 Task: Insert the shape of explosion 1.
Action: Mouse moved to (136, 113)
Screenshot: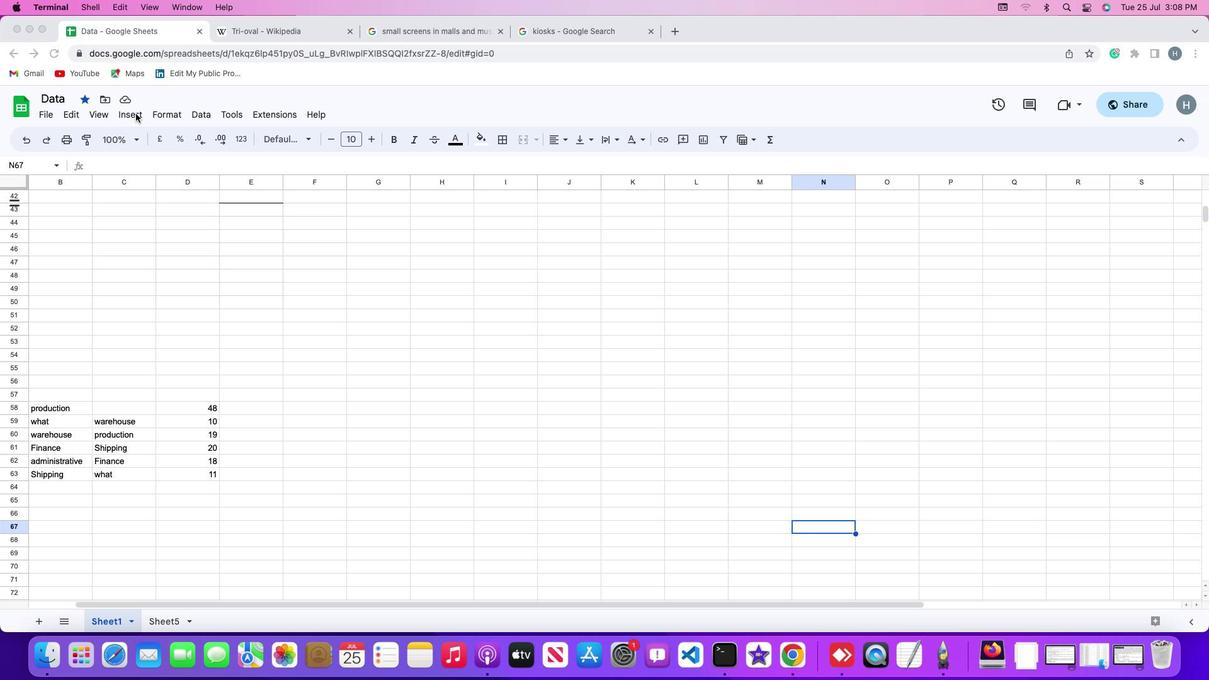 
Action: Mouse pressed left at (136, 113)
Screenshot: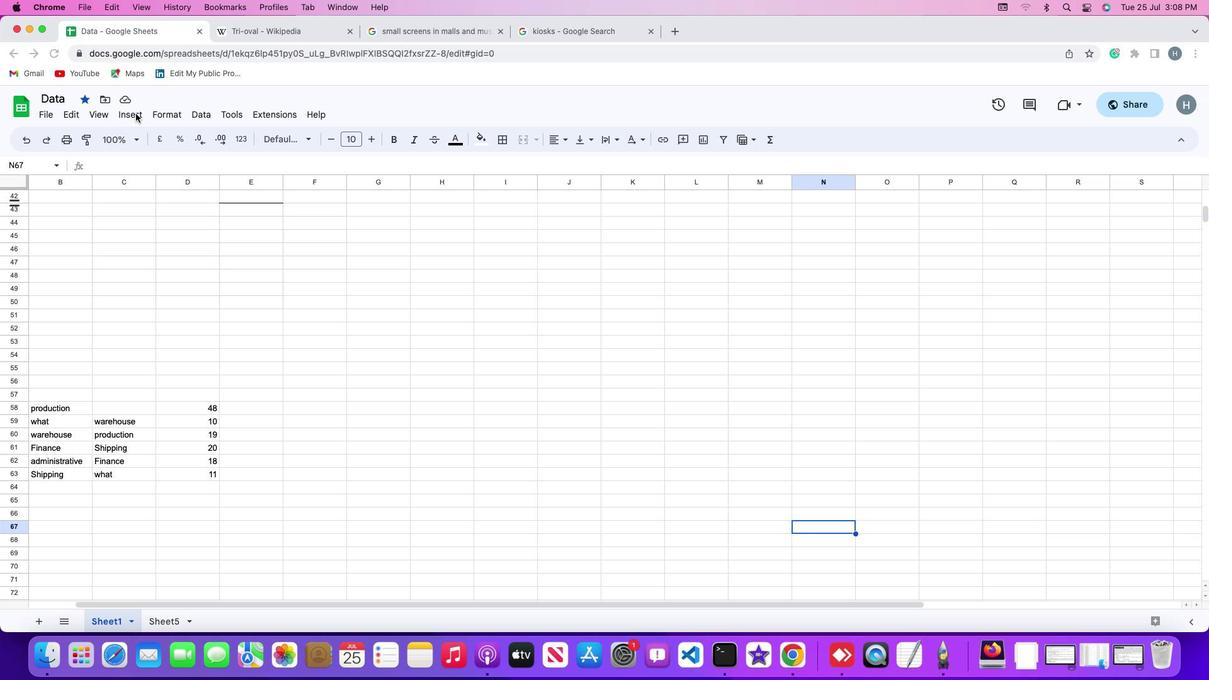 
Action: Mouse moved to (135, 113)
Screenshot: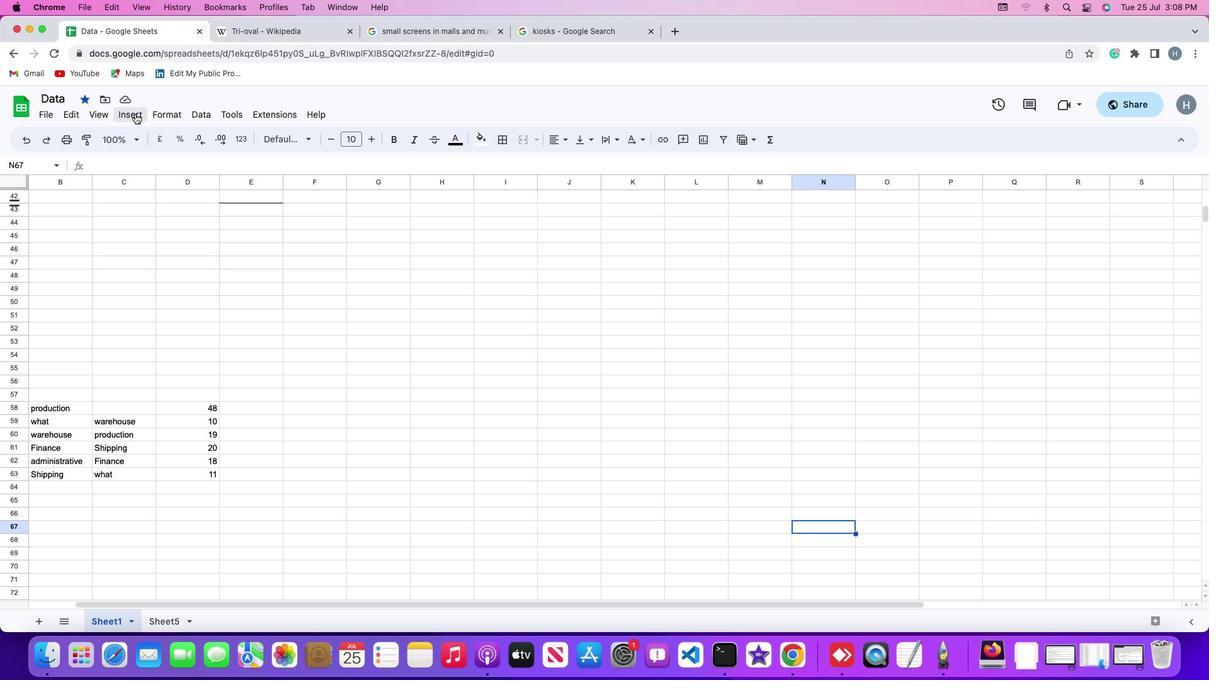 
Action: Mouse pressed left at (135, 113)
Screenshot: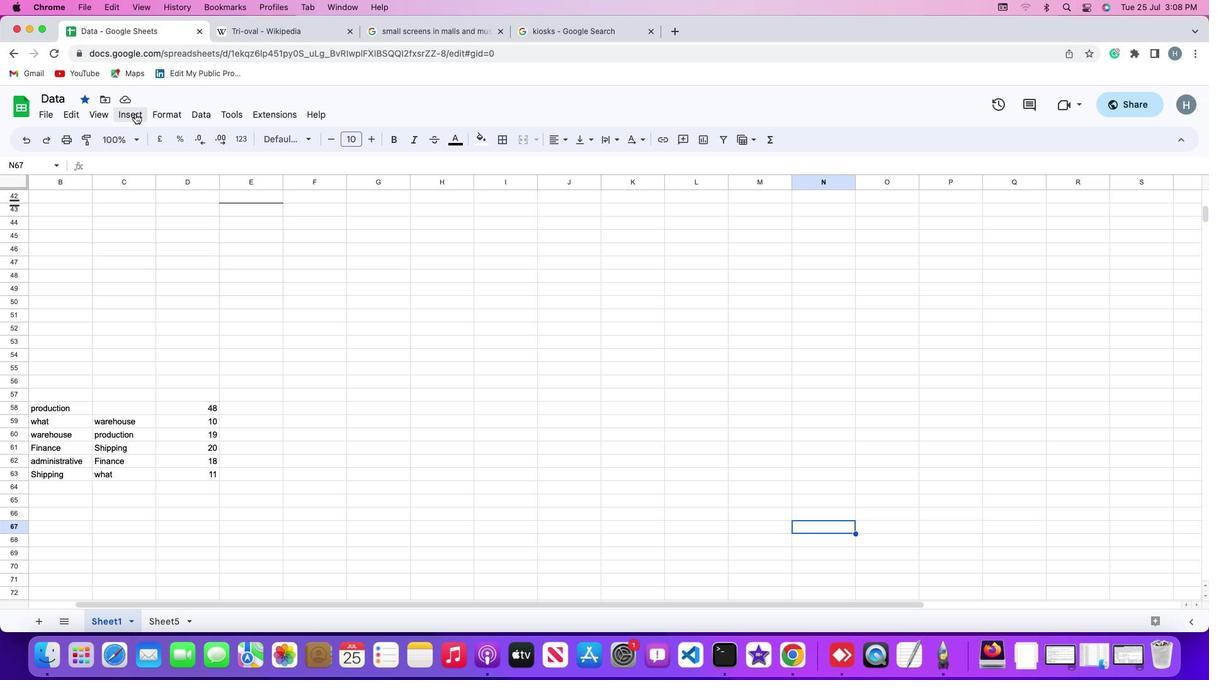 
Action: Mouse moved to (154, 285)
Screenshot: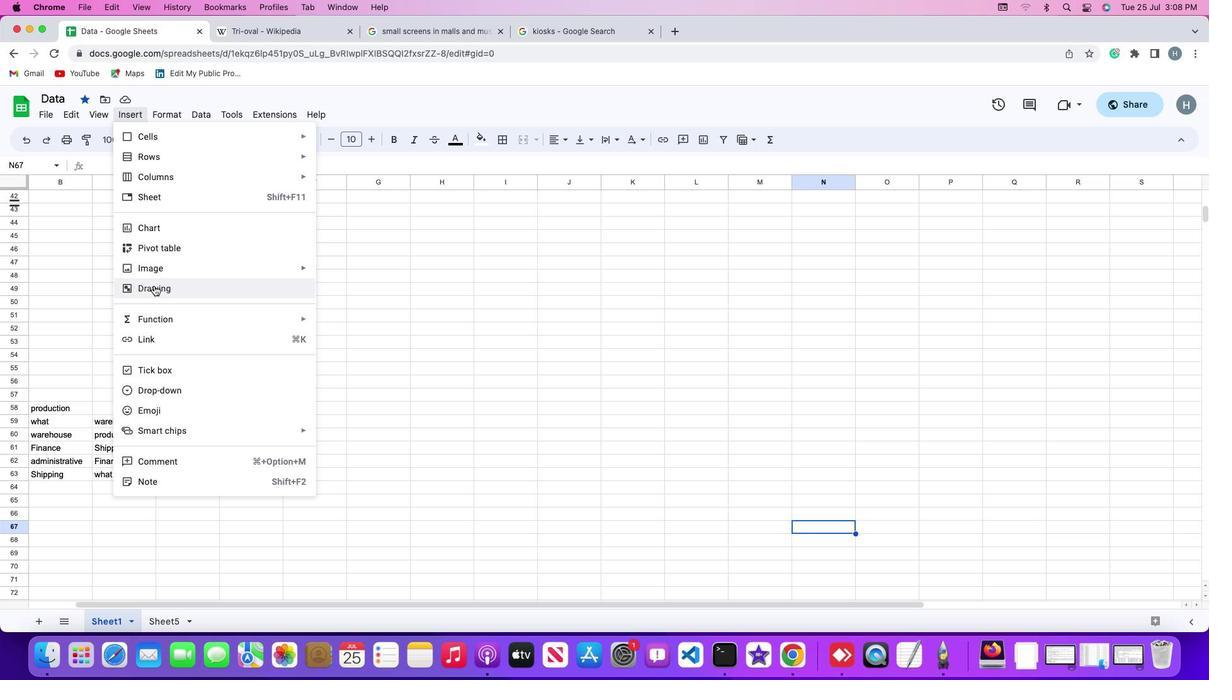 
Action: Mouse pressed left at (154, 285)
Screenshot: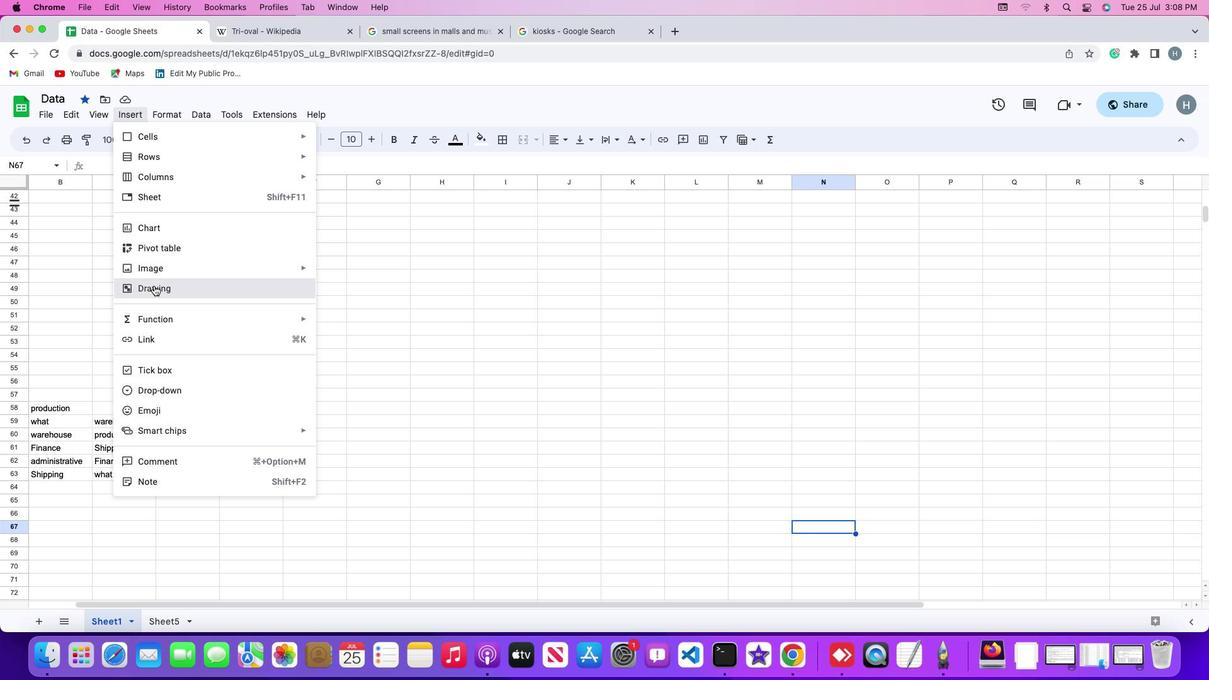 
Action: Mouse moved to (483, 159)
Screenshot: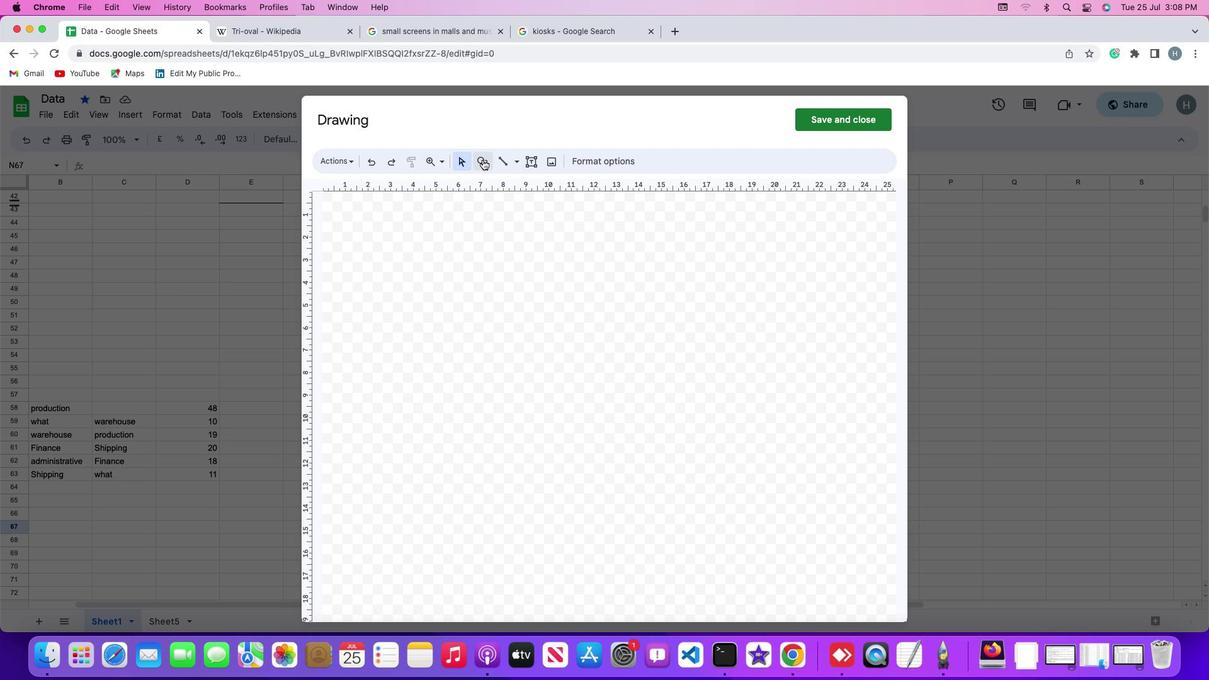 
Action: Mouse pressed left at (483, 159)
Screenshot: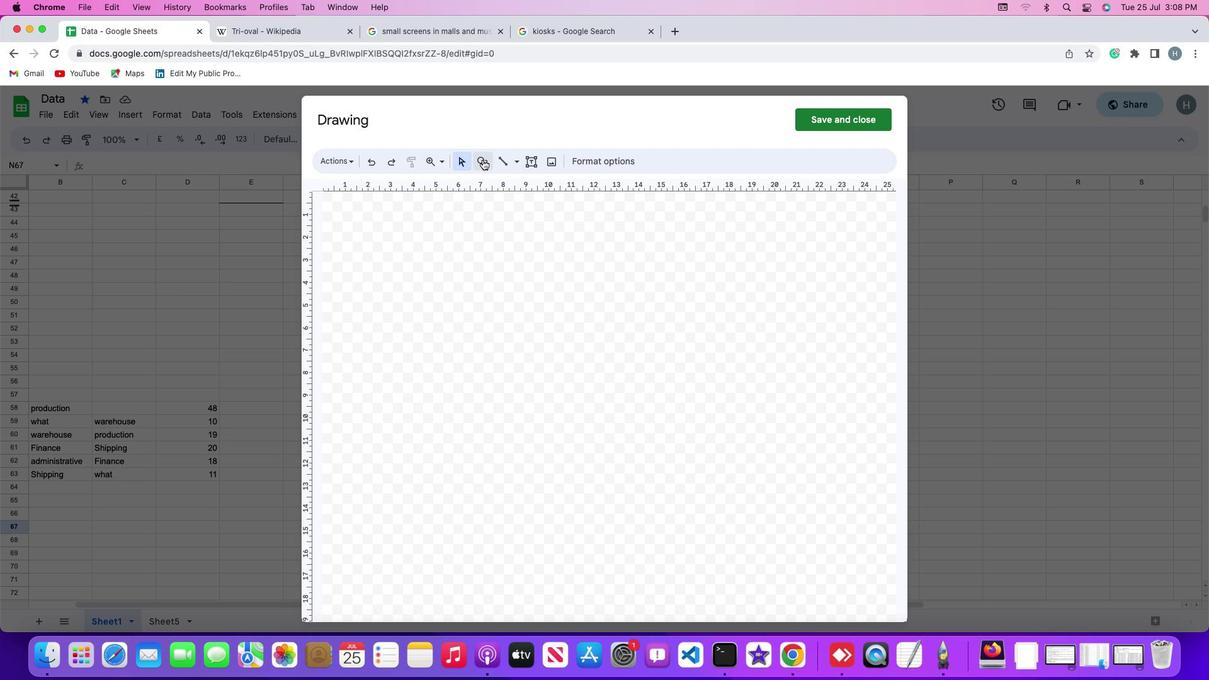 
Action: Mouse moved to (581, 226)
Screenshot: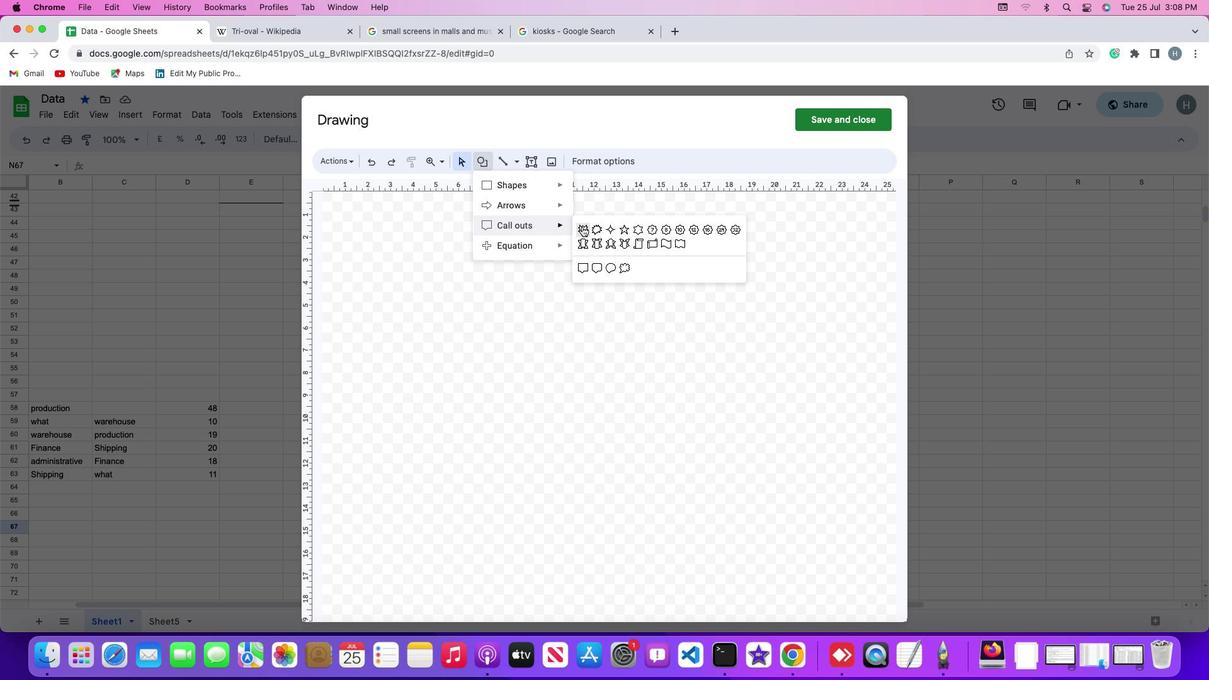 
Action: Mouse pressed left at (581, 226)
Screenshot: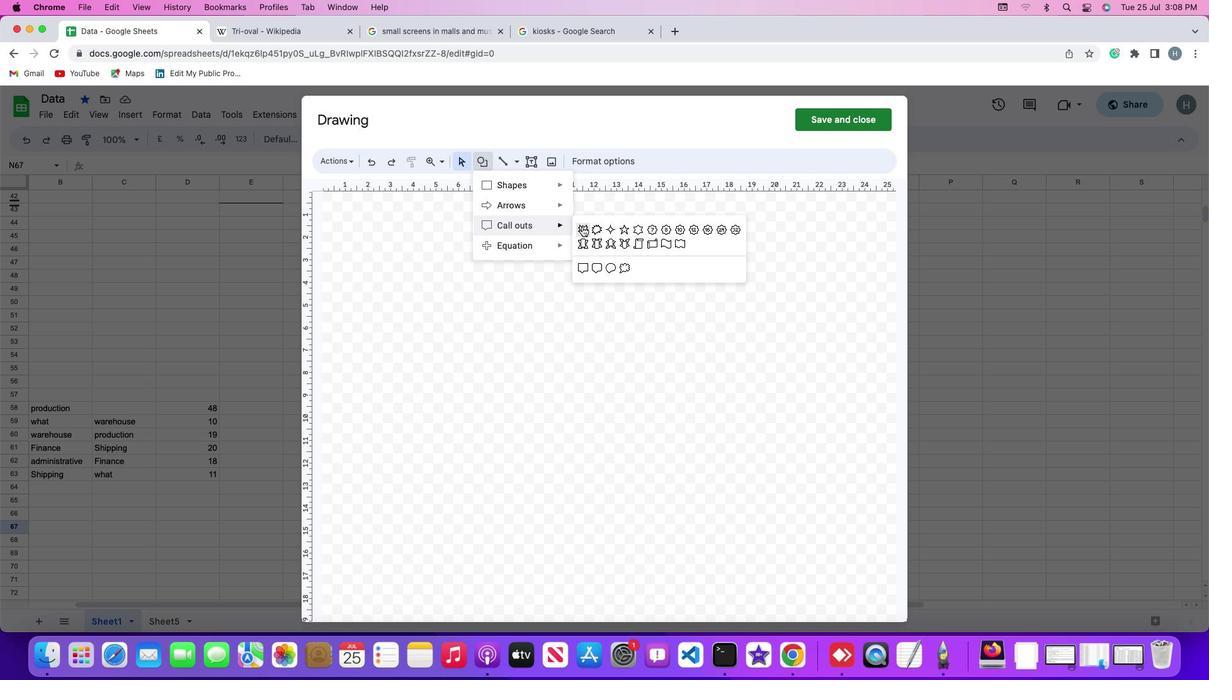 
Action: Mouse moved to (510, 227)
Screenshot: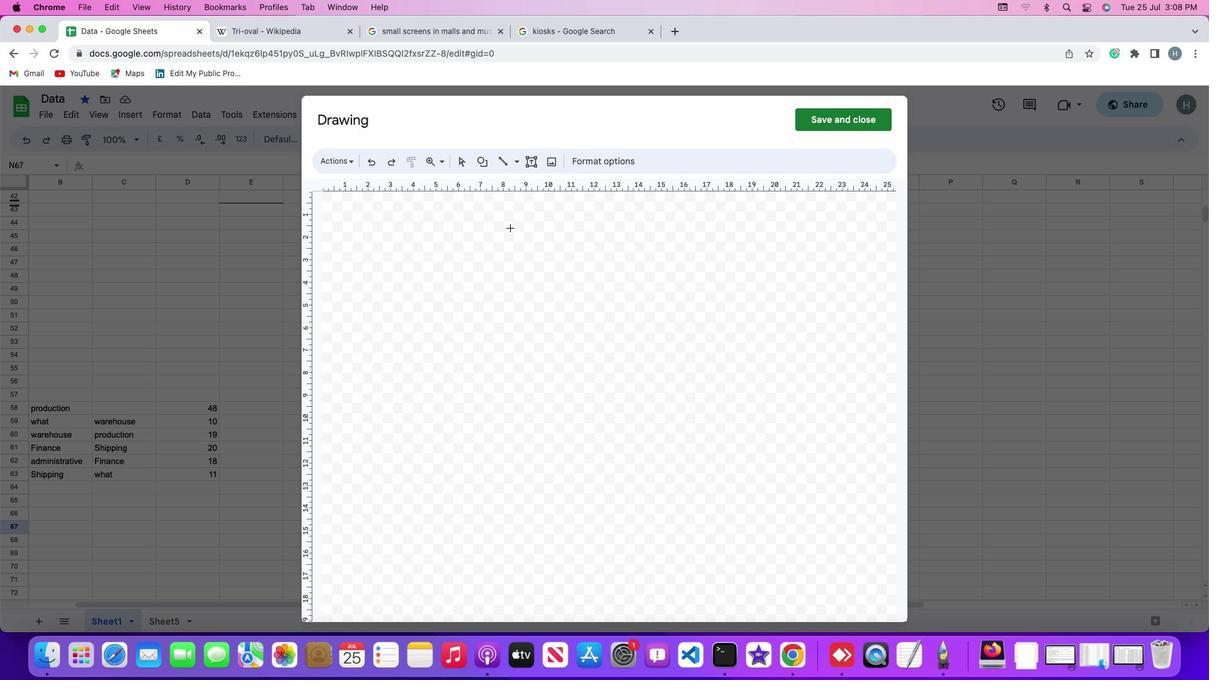 
Action: Mouse pressed left at (510, 227)
Screenshot: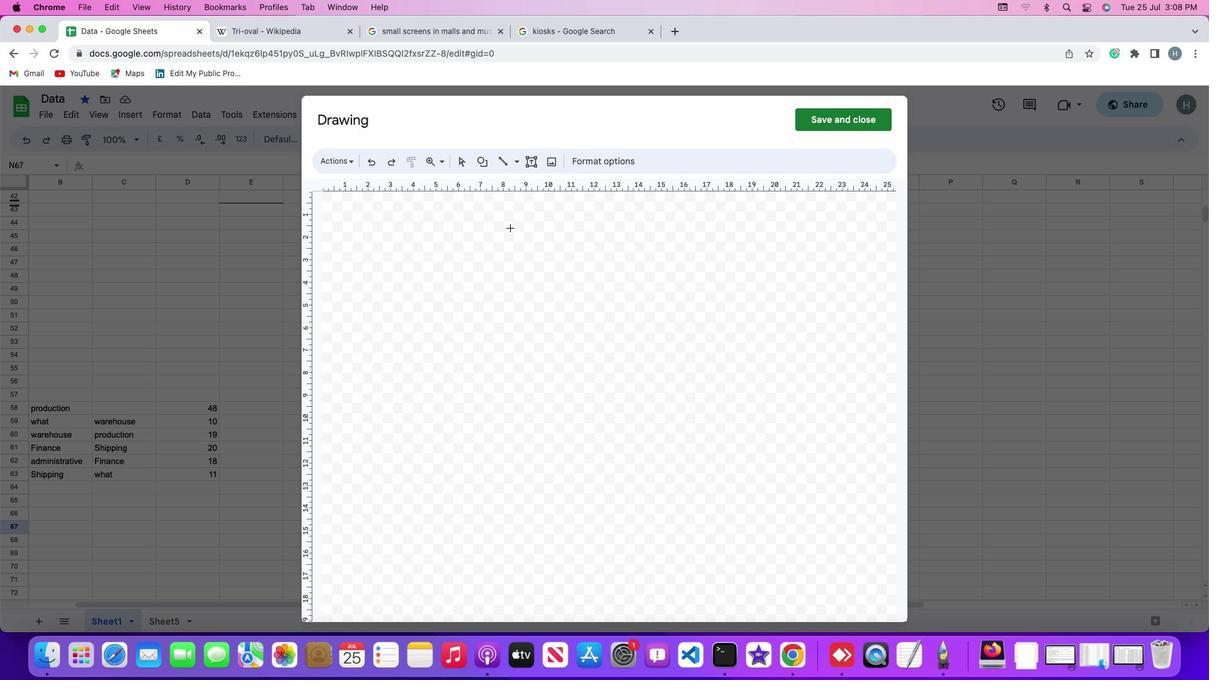 
Action: Mouse moved to (787, 433)
Screenshot: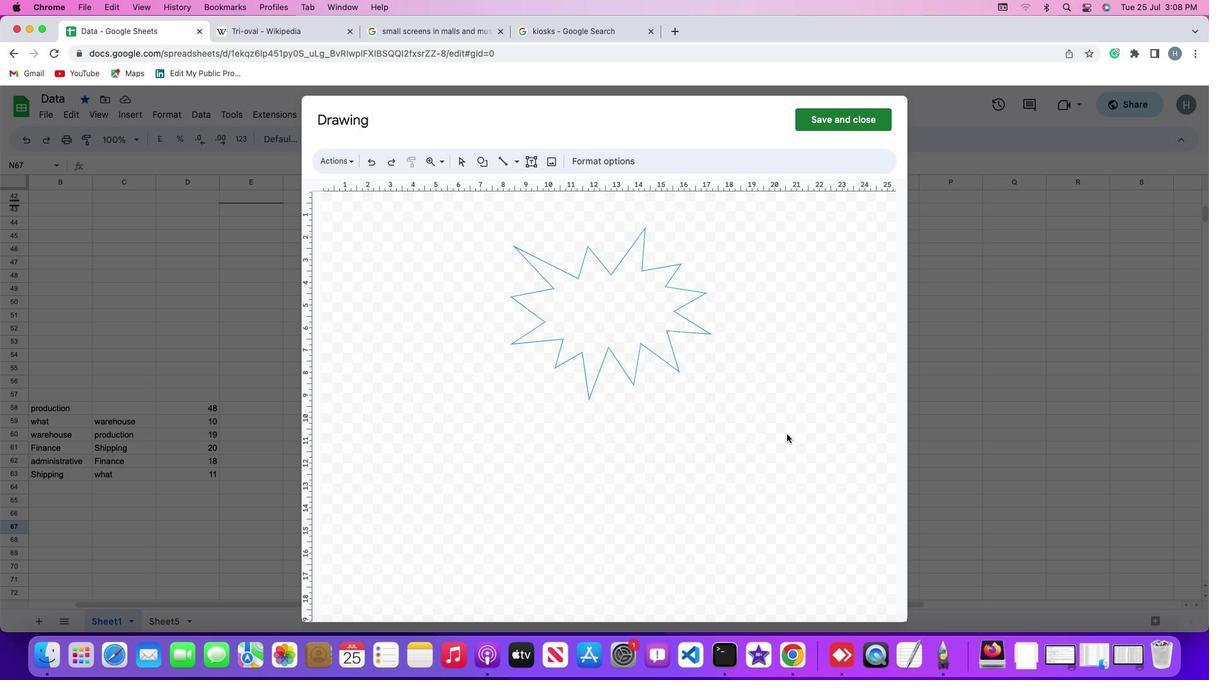 
Action: Mouse pressed left at (787, 433)
Screenshot: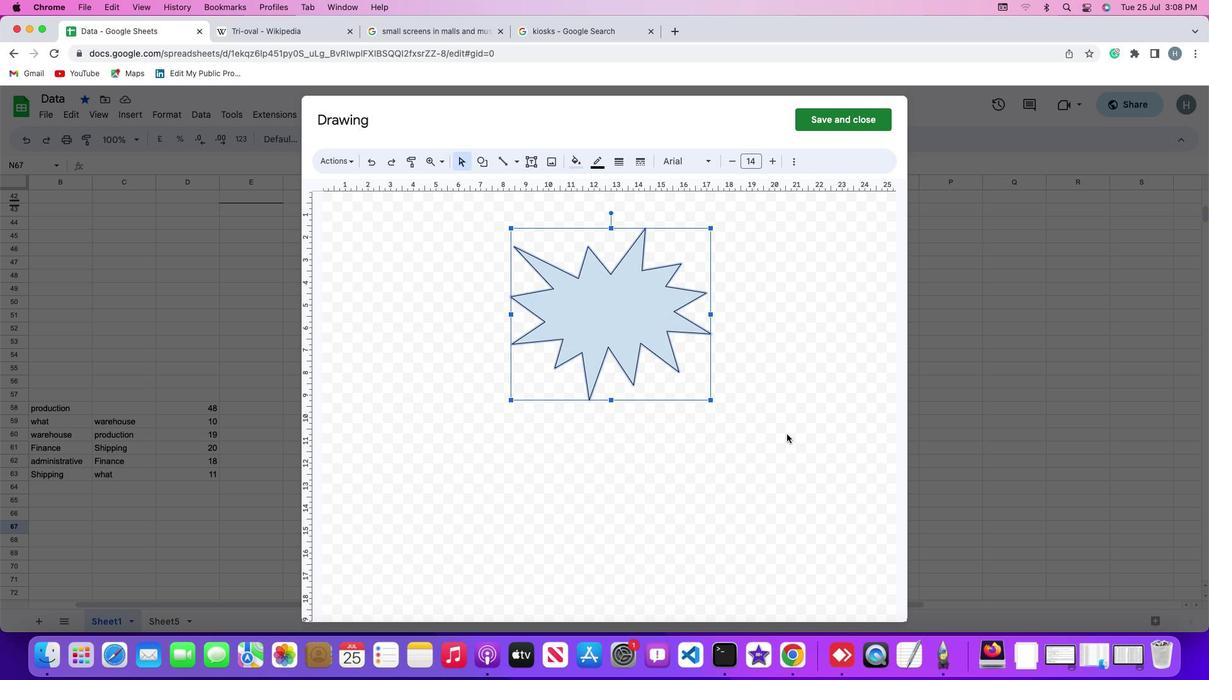 
Action: Mouse moved to (787, 433)
Screenshot: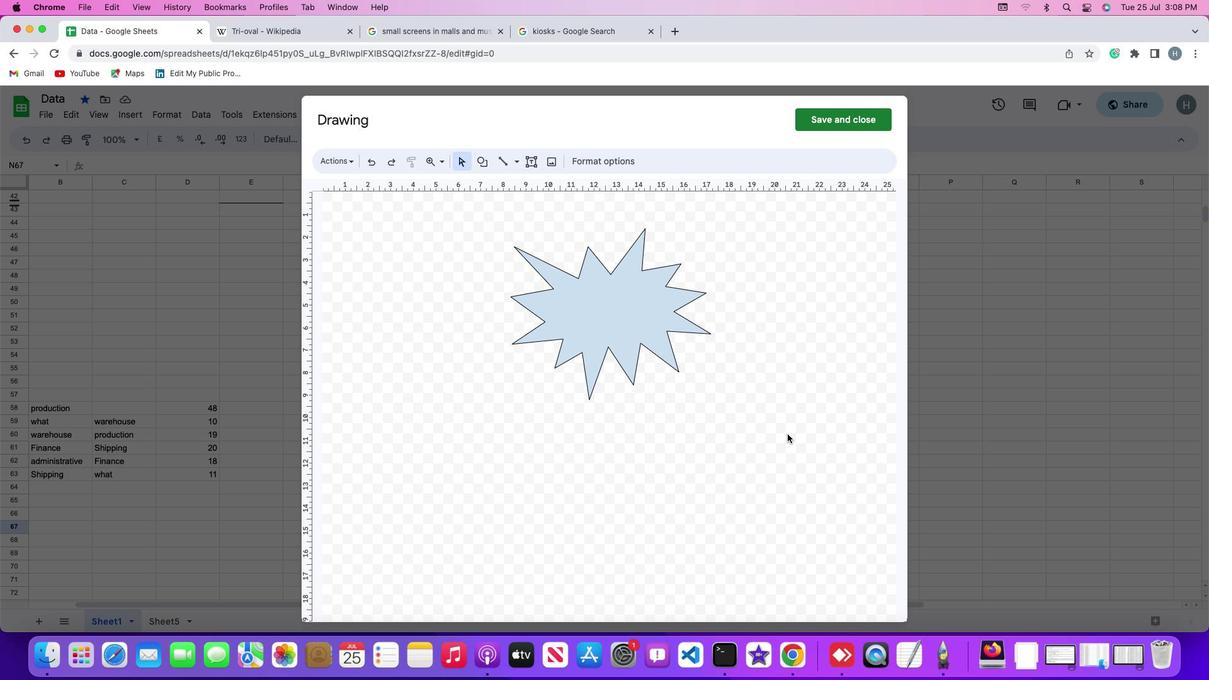 
